 Task: Add an event with the title Interview with Olivia, date '2024/05/21', time 8:50 AM to 10:50 AMand add a description: Analyzing the intended target audience and evaluating how well the campaign resonated with them. This includes assessing the campaign's relevance, messaging, and communication channels used to reach the target audience.Select event color  Graphite . Add location for the event as: Munich, Germany, logged in from the account softage.4@softage.netand send the event invitation to softage.5@softage.net and softage.6@softage.net. Set a reminder for the event Daily
Action: Mouse moved to (80, 98)
Screenshot: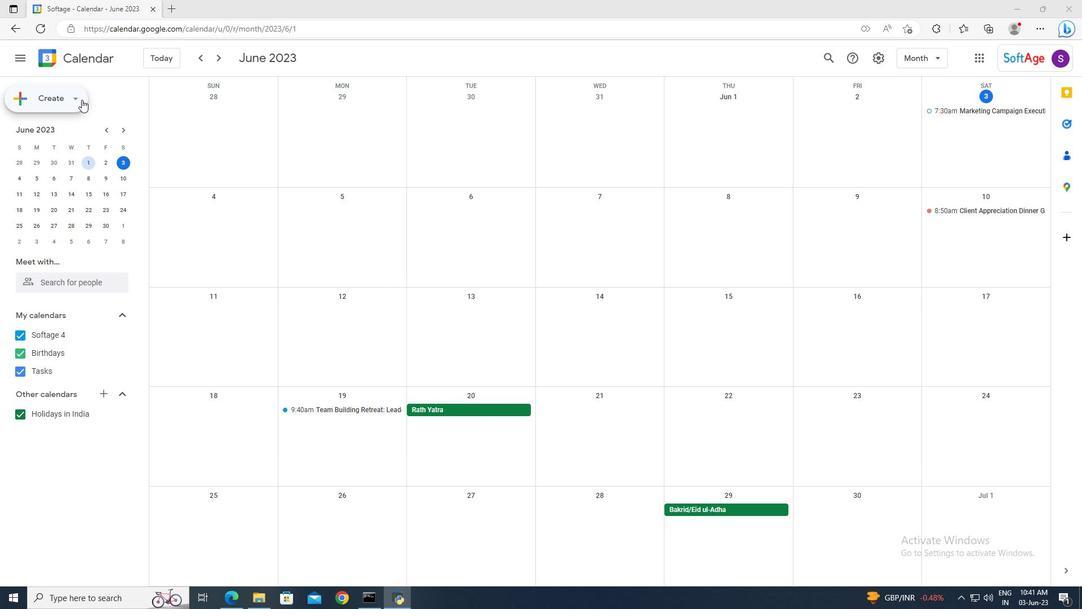 
Action: Mouse pressed left at (80, 98)
Screenshot: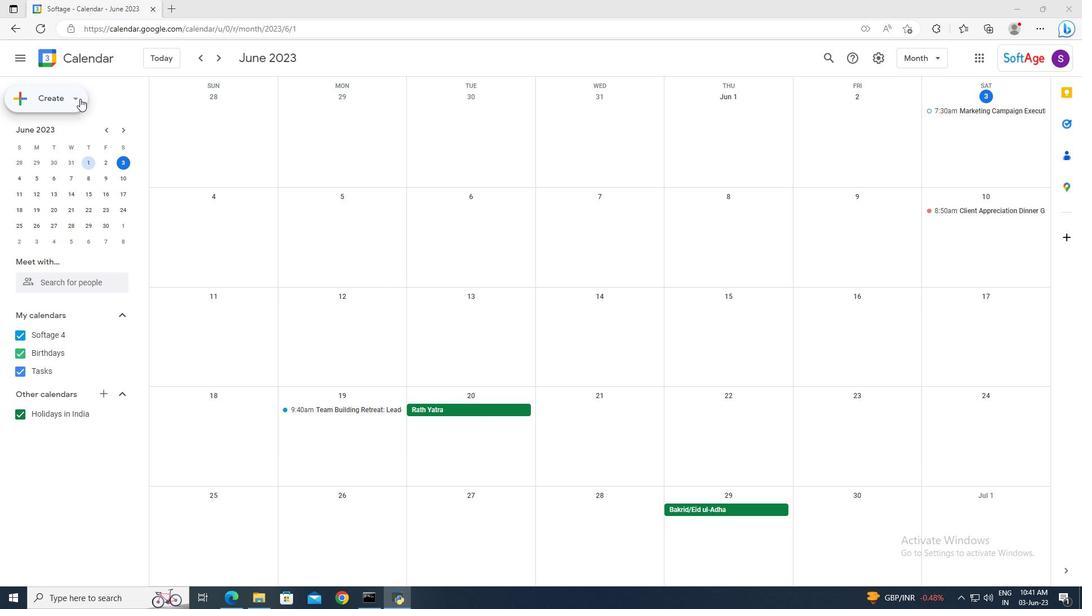 
Action: Mouse moved to (85, 122)
Screenshot: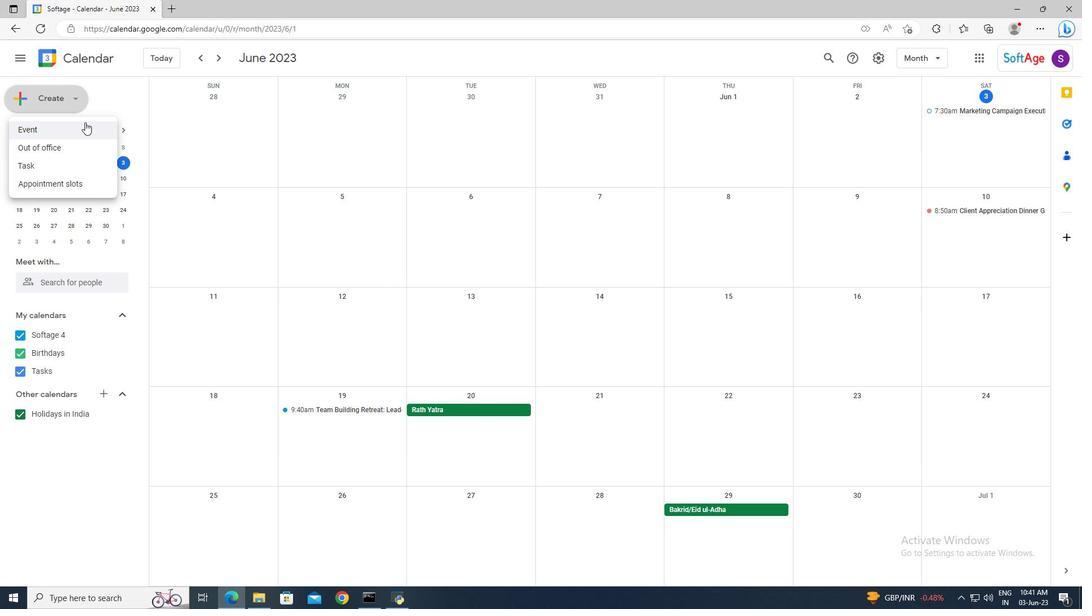 
Action: Mouse pressed left at (85, 122)
Screenshot: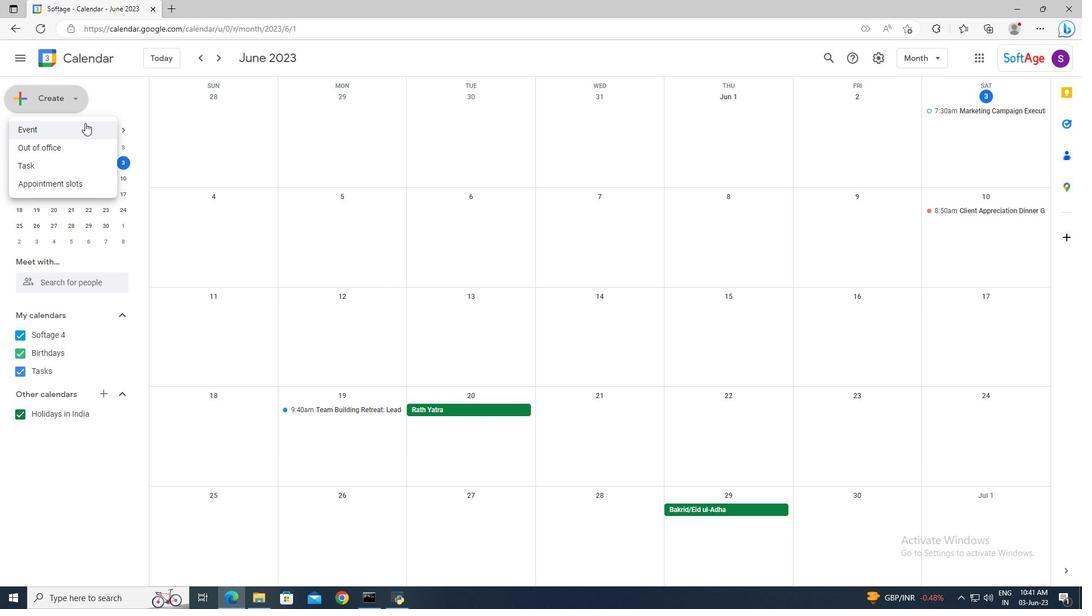 
Action: Mouse moved to (565, 377)
Screenshot: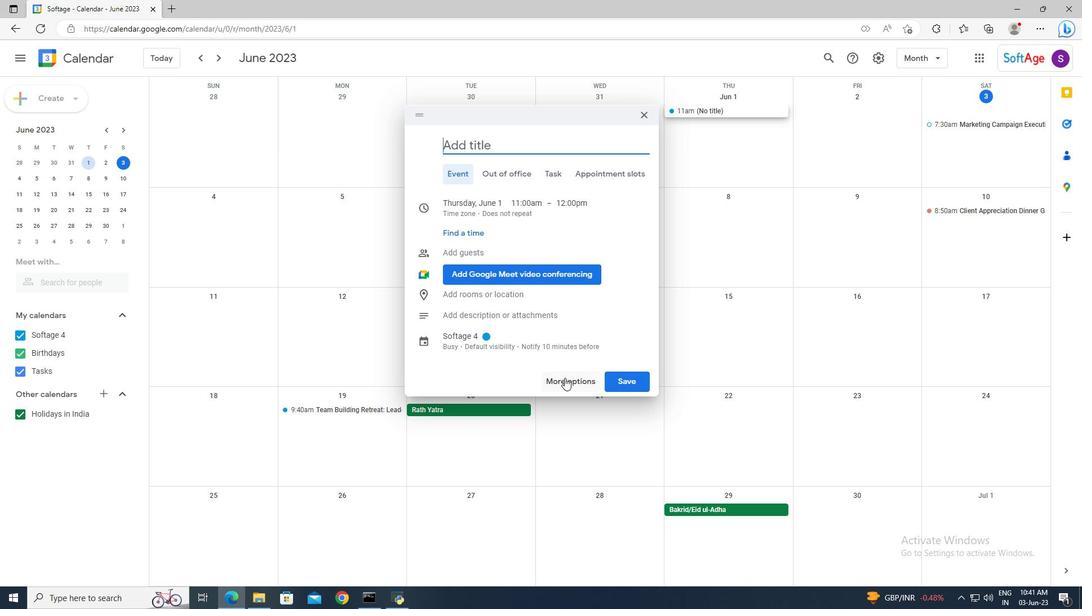 
Action: Mouse pressed left at (565, 377)
Screenshot: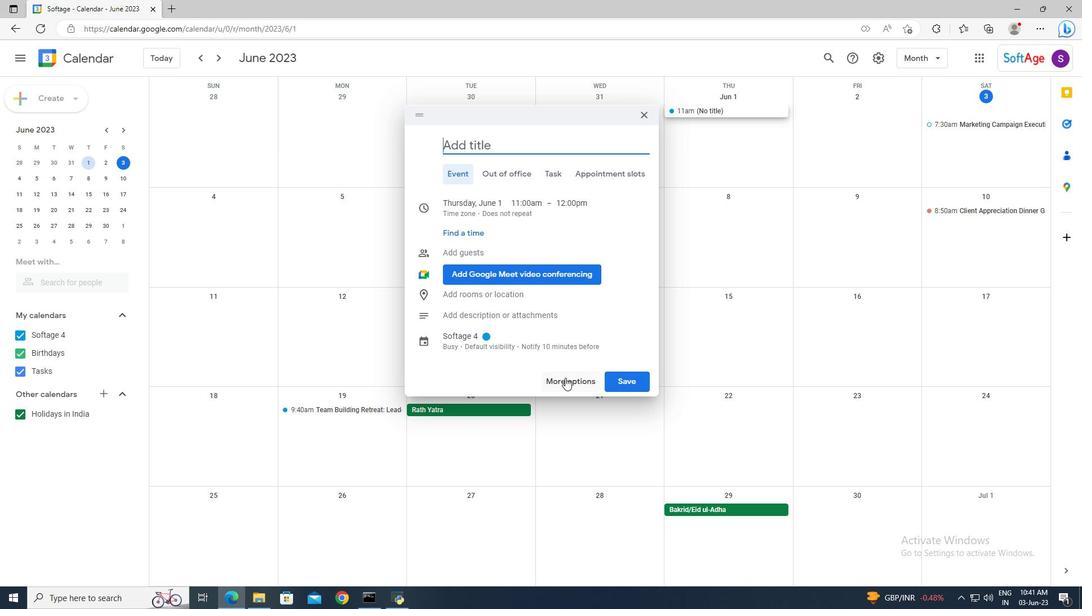 
Action: Mouse moved to (346, 65)
Screenshot: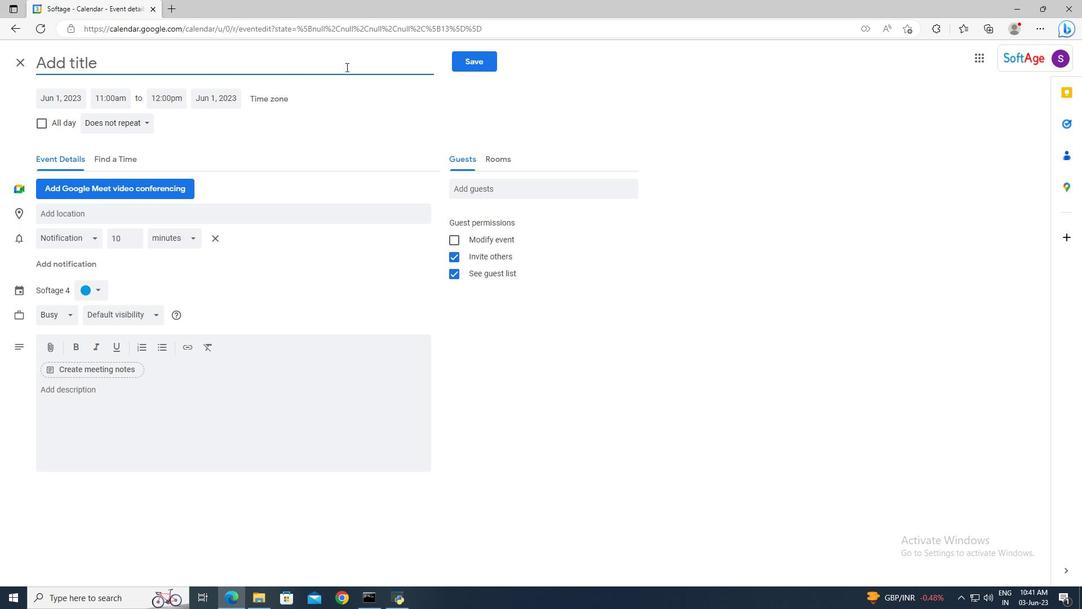 
Action: Mouse pressed left at (346, 65)
Screenshot: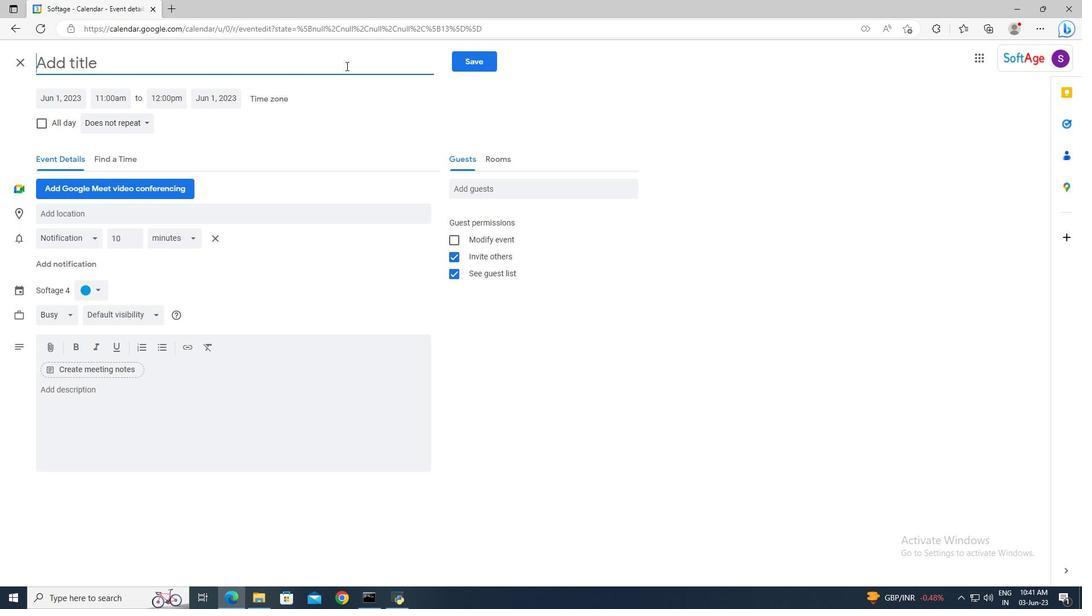 
Action: Key pressed <Key.shift>Interview<Key.space>with<Key.space><Key.shift>Olivia
Screenshot: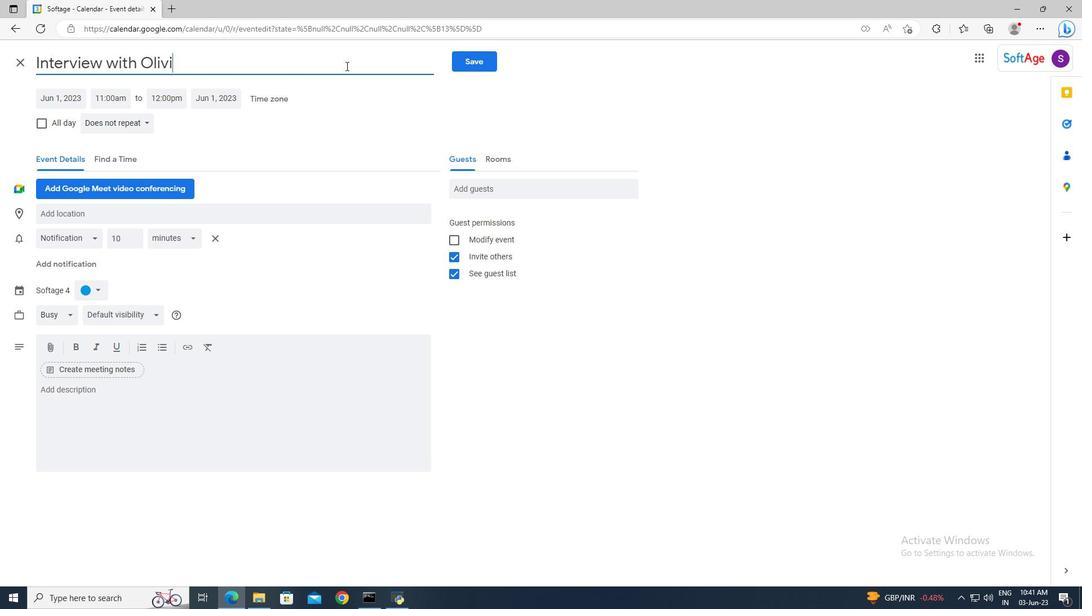 
Action: Mouse moved to (64, 90)
Screenshot: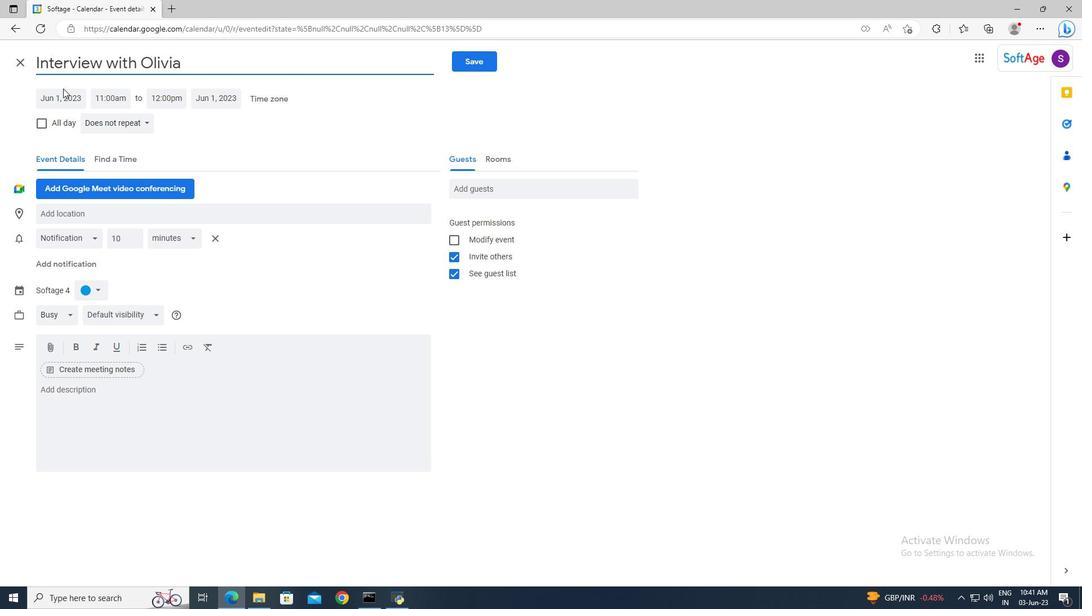 
Action: Mouse pressed left at (64, 90)
Screenshot: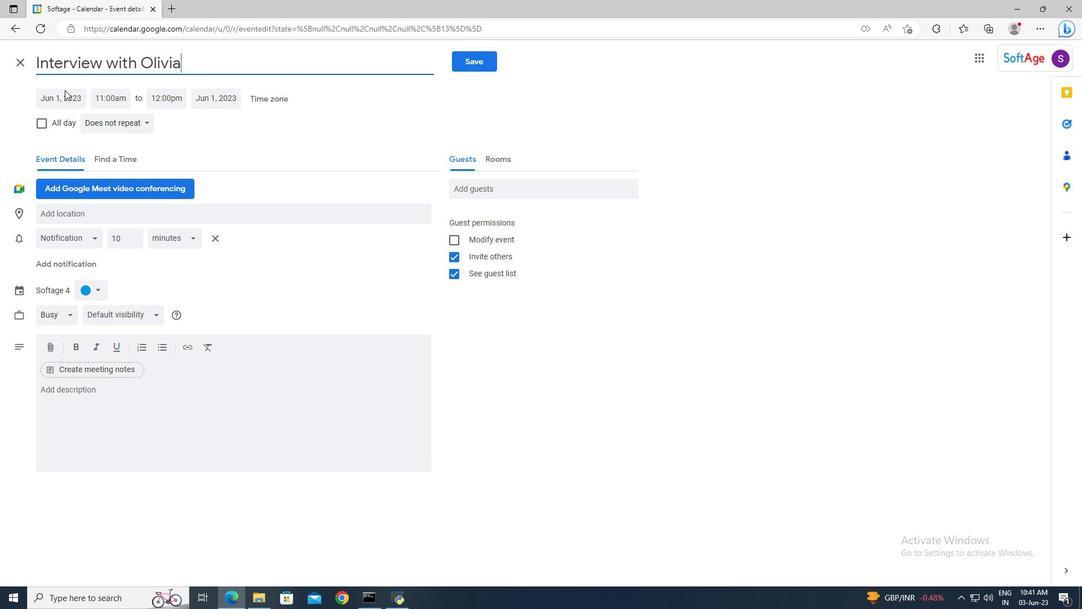 
Action: Mouse moved to (181, 125)
Screenshot: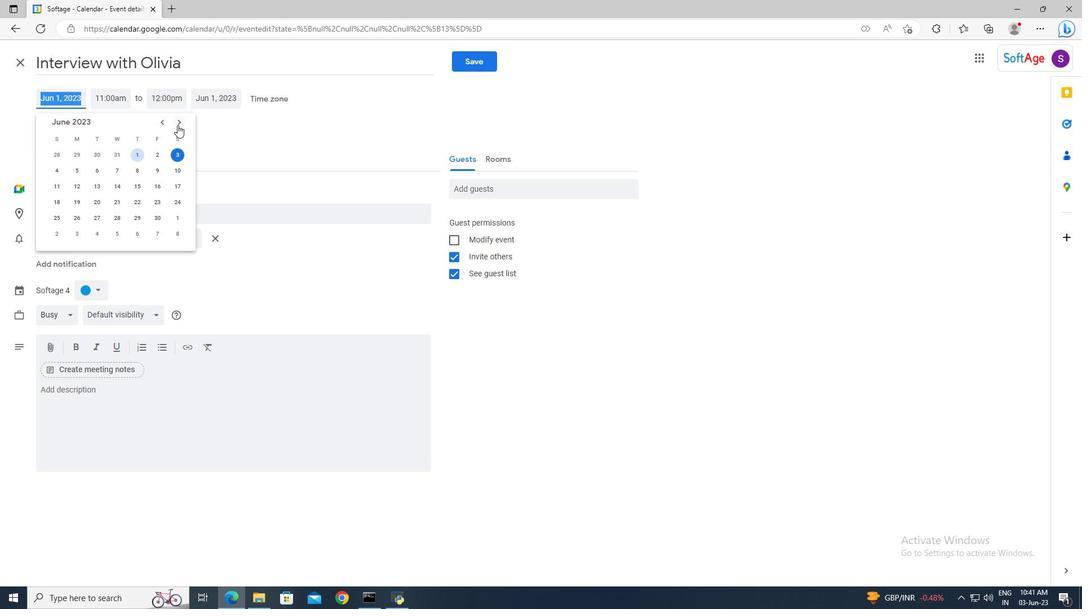 
Action: Mouse pressed left at (181, 125)
Screenshot: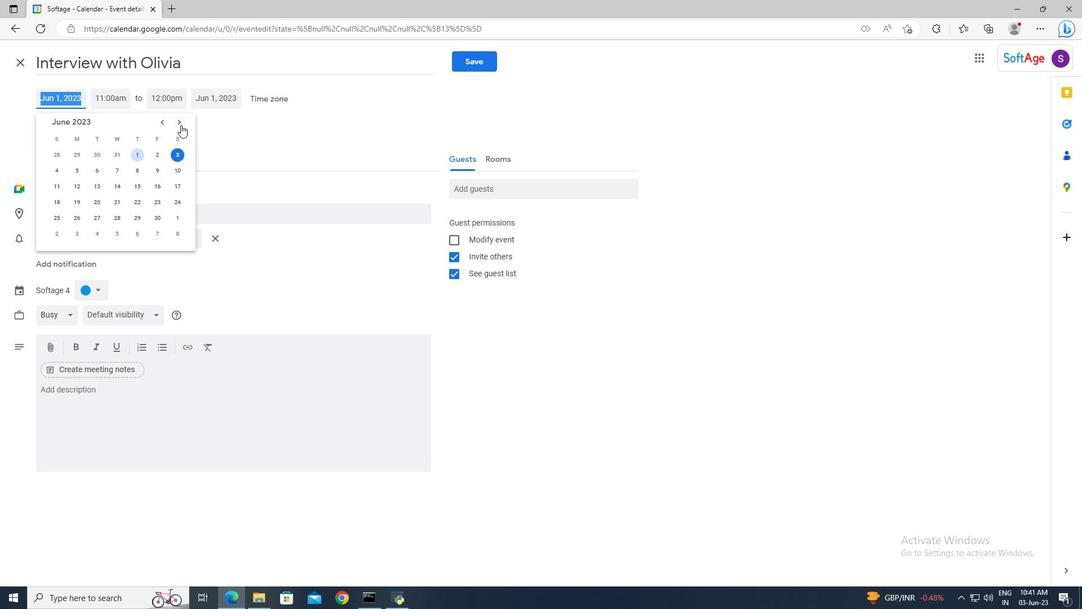 
Action: Mouse pressed left at (181, 125)
Screenshot: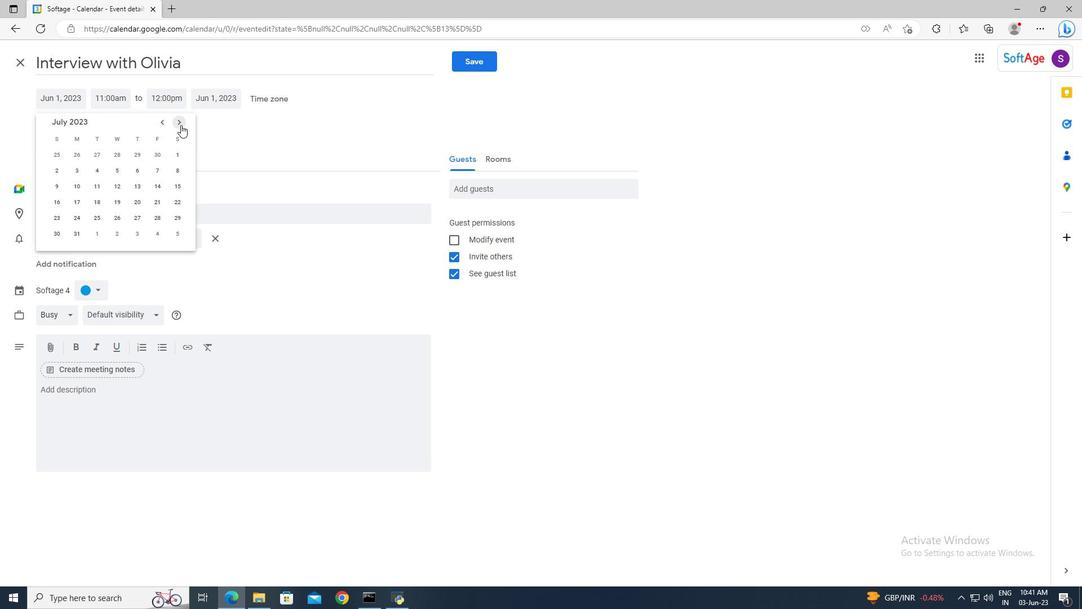 
Action: Mouse pressed left at (181, 125)
Screenshot: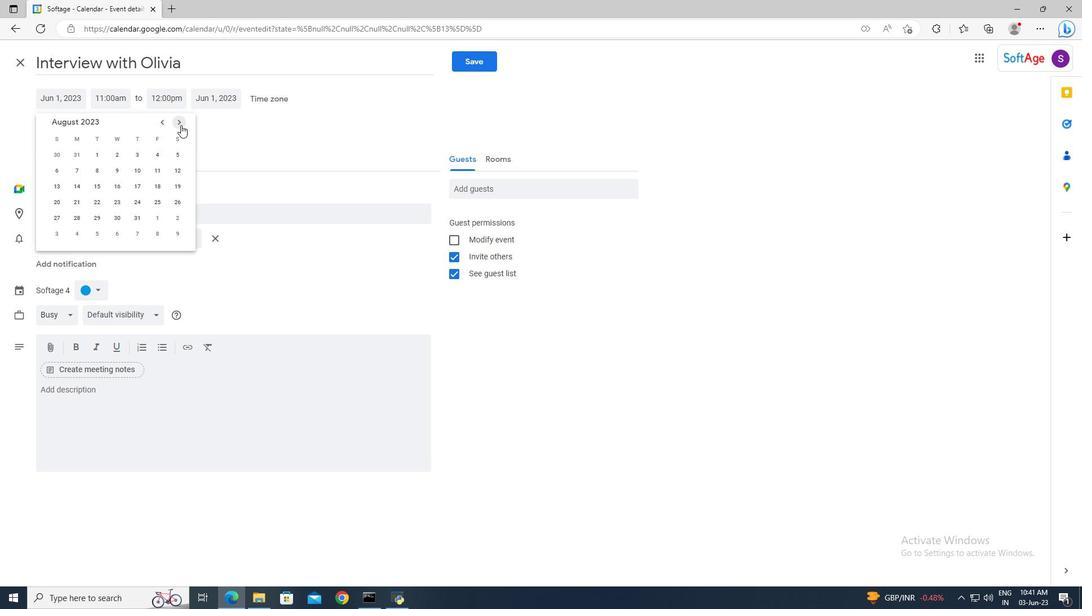 
Action: Mouse pressed left at (181, 125)
Screenshot: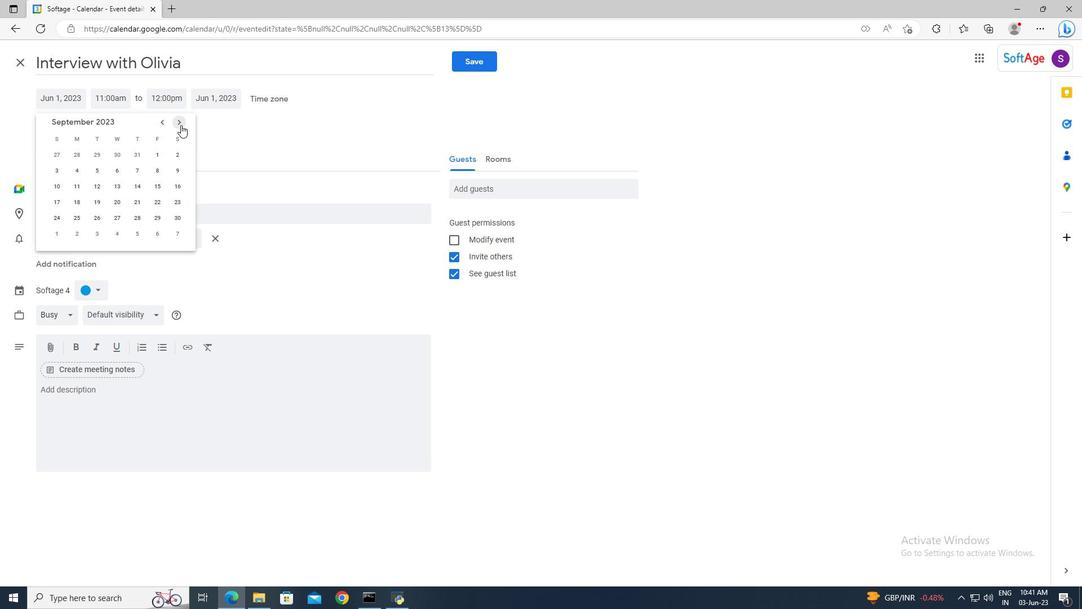 
Action: Mouse pressed left at (181, 125)
Screenshot: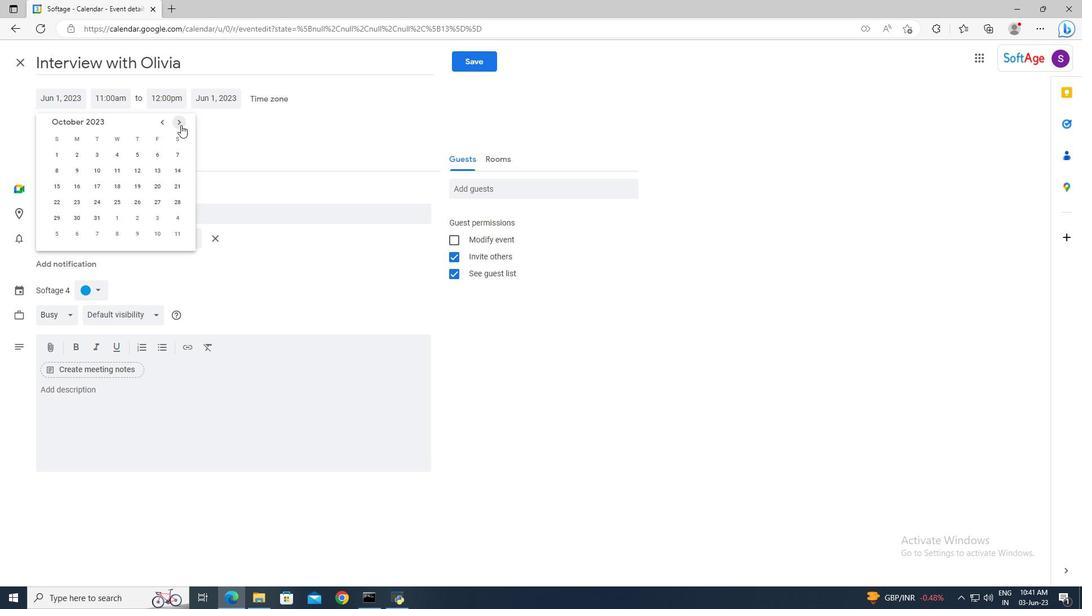 
Action: Mouse pressed left at (181, 125)
Screenshot: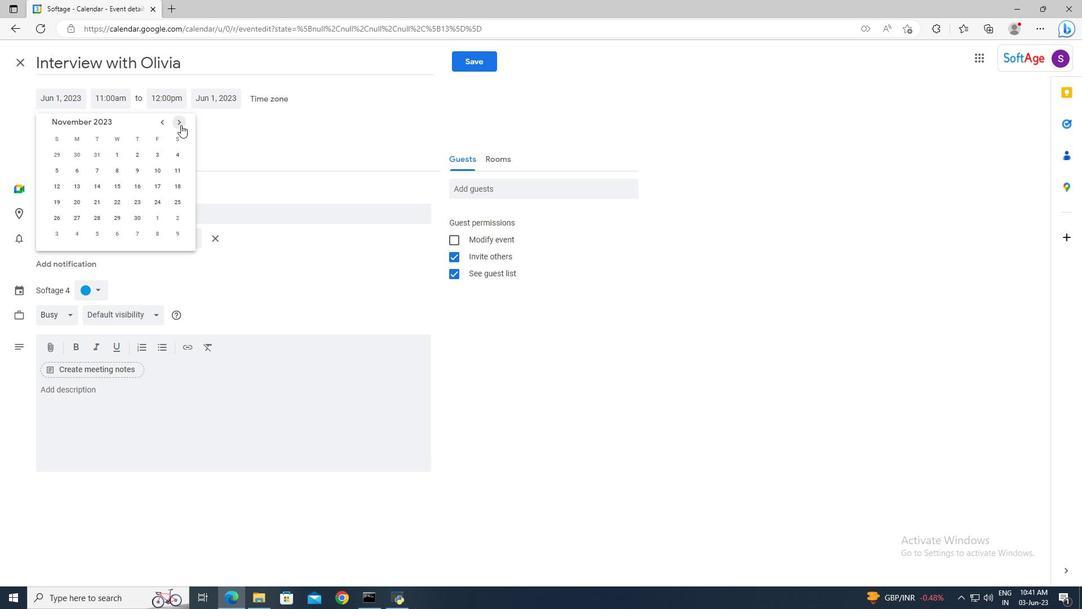 
Action: Mouse pressed left at (181, 125)
Screenshot: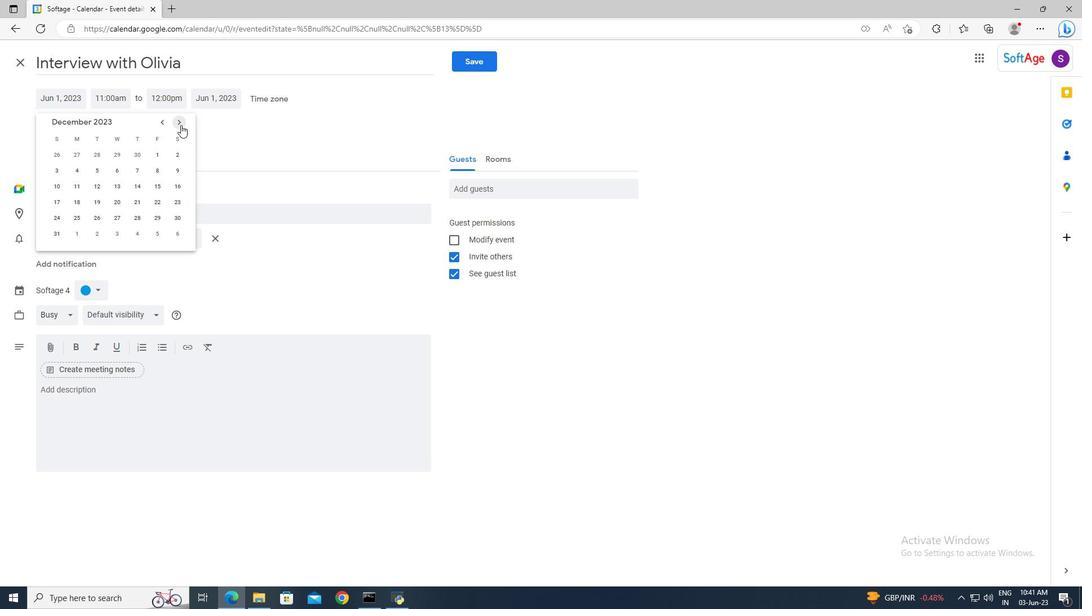 
Action: Mouse pressed left at (181, 125)
Screenshot: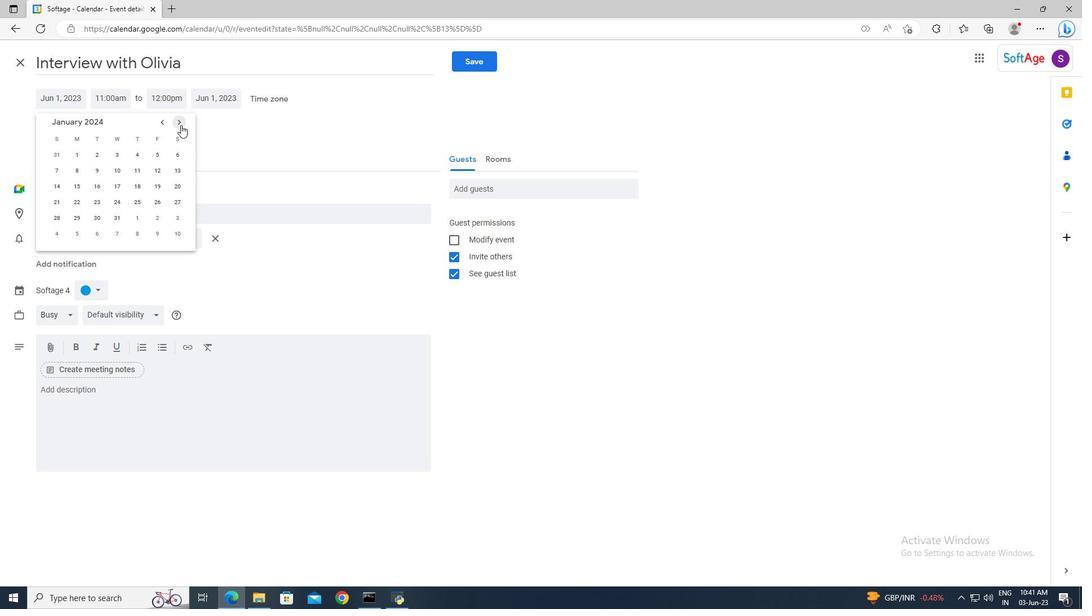
Action: Mouse pressed left at (181, 125)
Screenshot: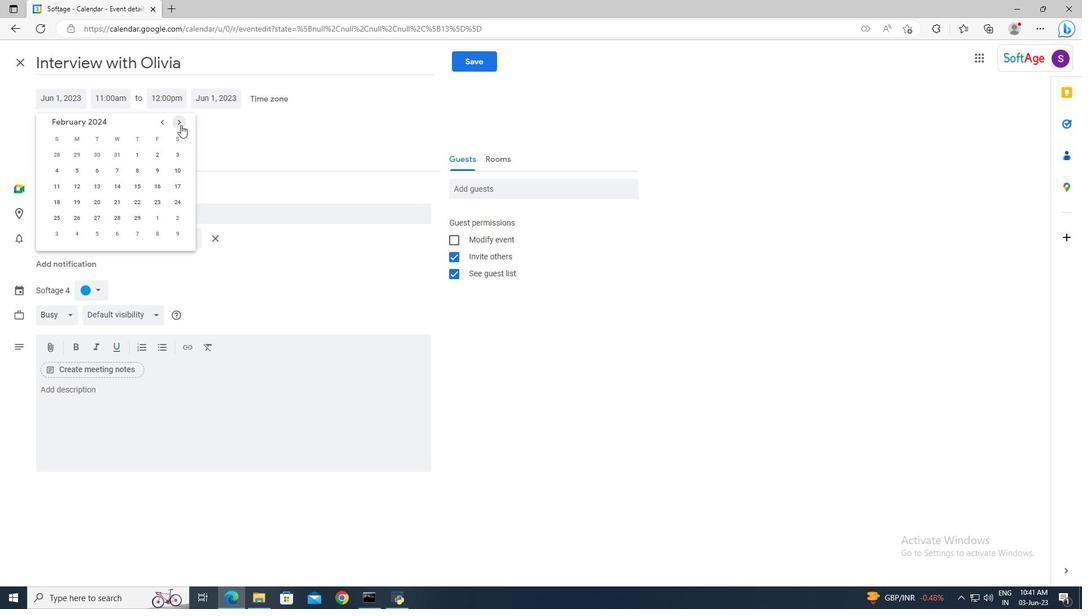 
Action: Mouse pressed left at (181, 125)
Screenshot: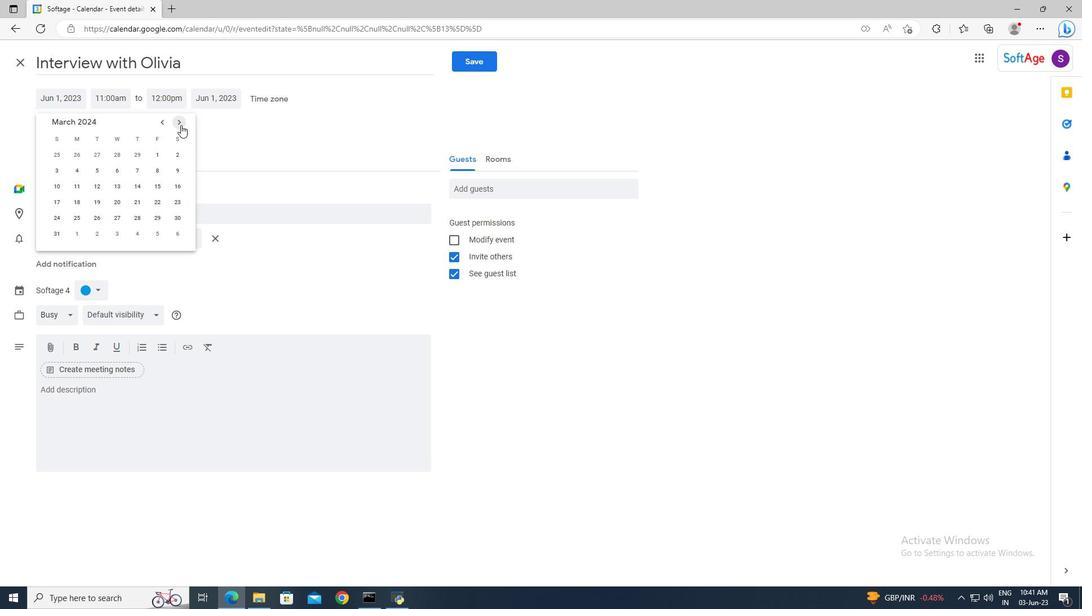 
Action: Mouse pressed left at (181, 125)
Screenshot: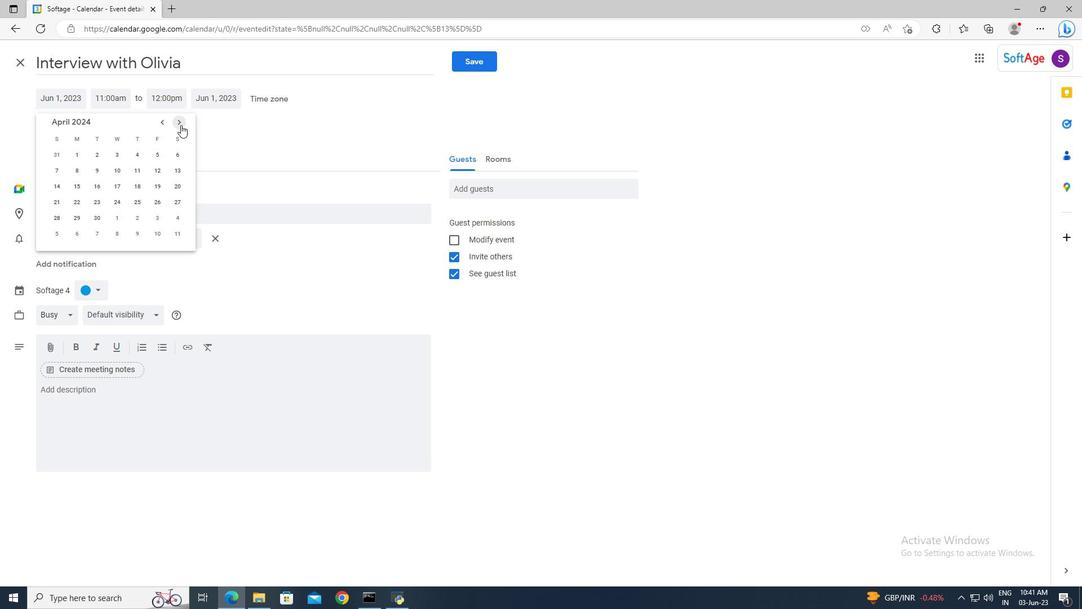 
Action: Mouse moved to (93, 200)
Screenshot: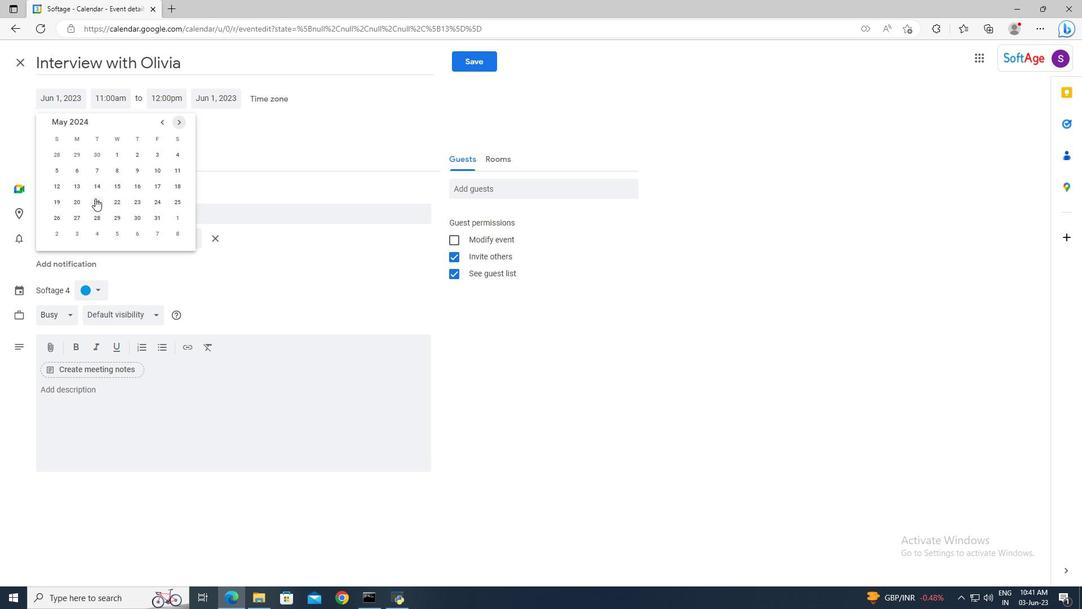 
Action: Mouse pressed left at (93, 200)
Screenshot: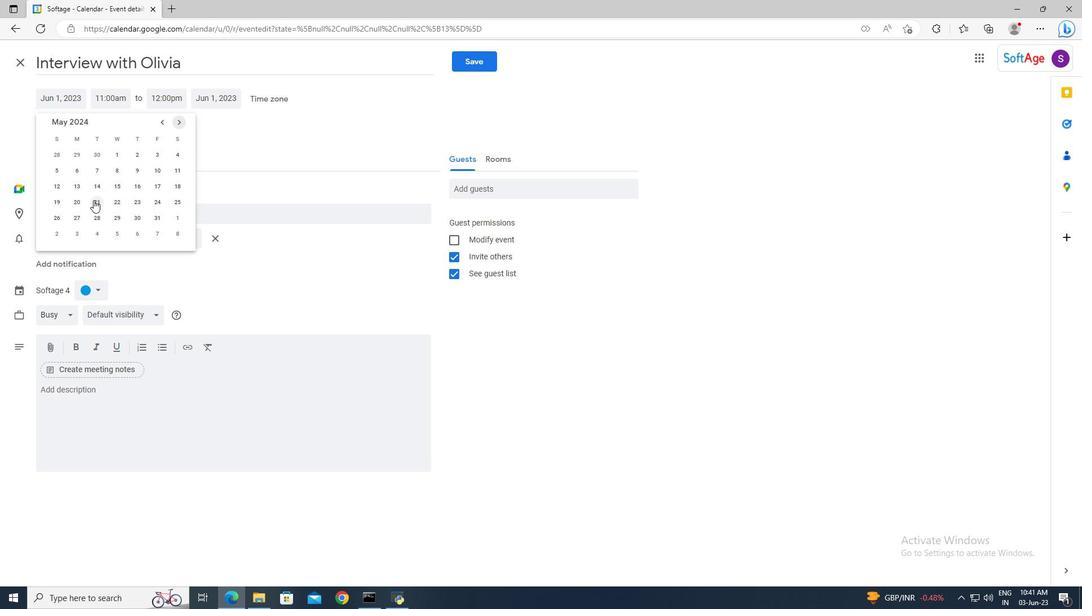 
Action: Mouse moved to (125, 103)
Screenshot: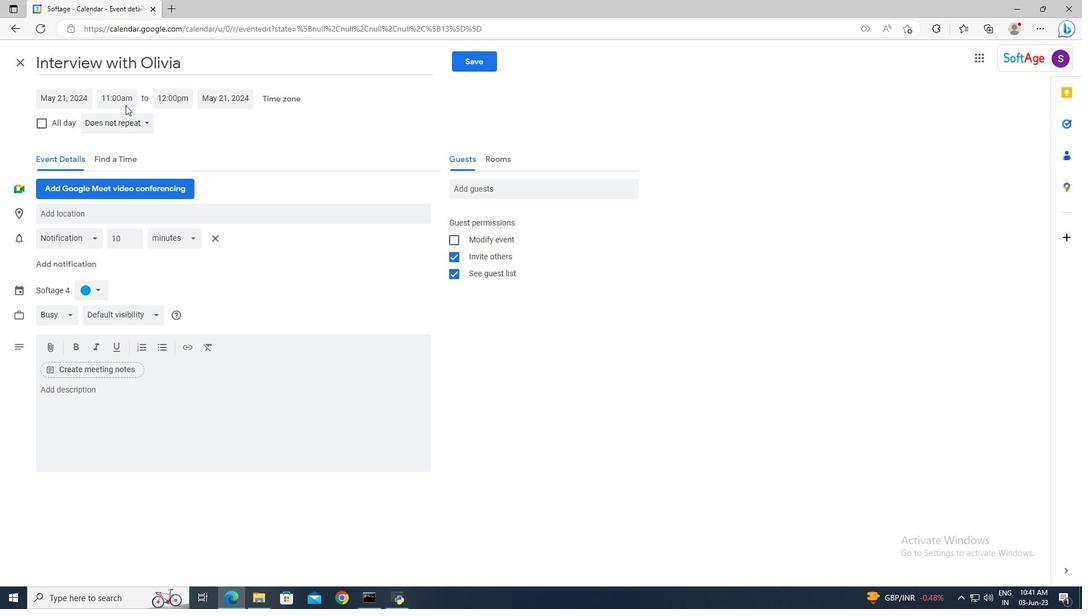 
Action: Mouse pressed left at (125, 103)
Screenshot: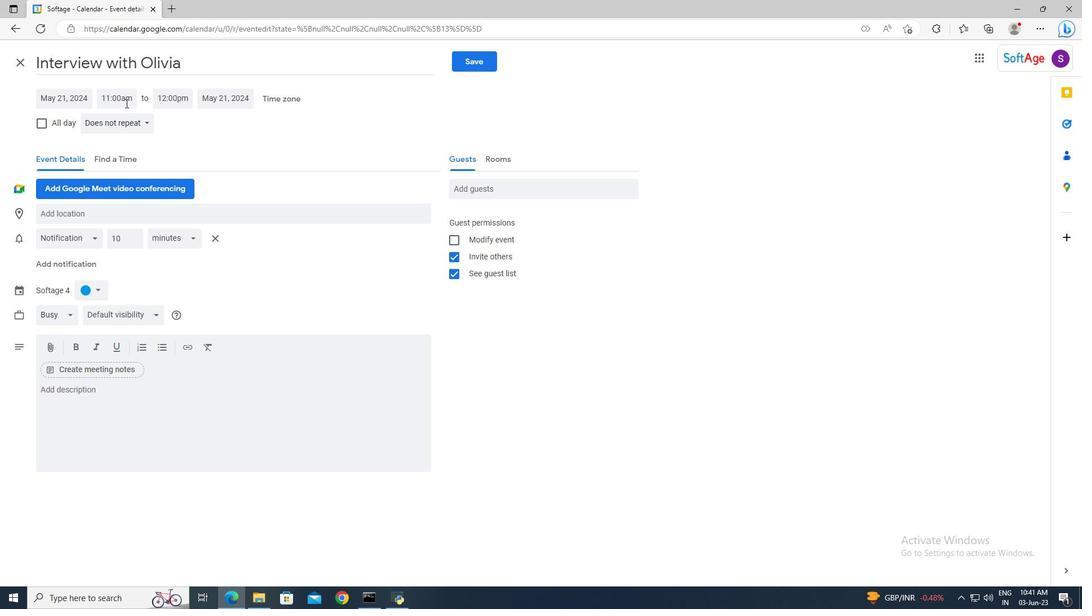 
Action: Key pressed 8<Key.shift>:50am<Key.enter><Key.tab>10<Key.shift>:50<Key.enter>
Screenshot: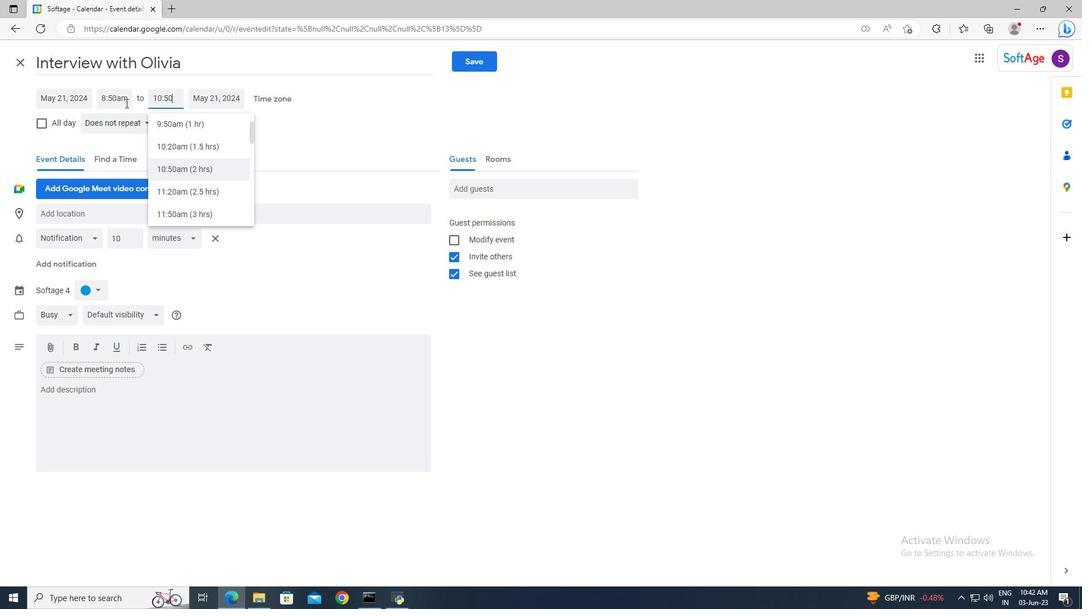 
Action: Mouse moved to (112, 391)
Screenshot: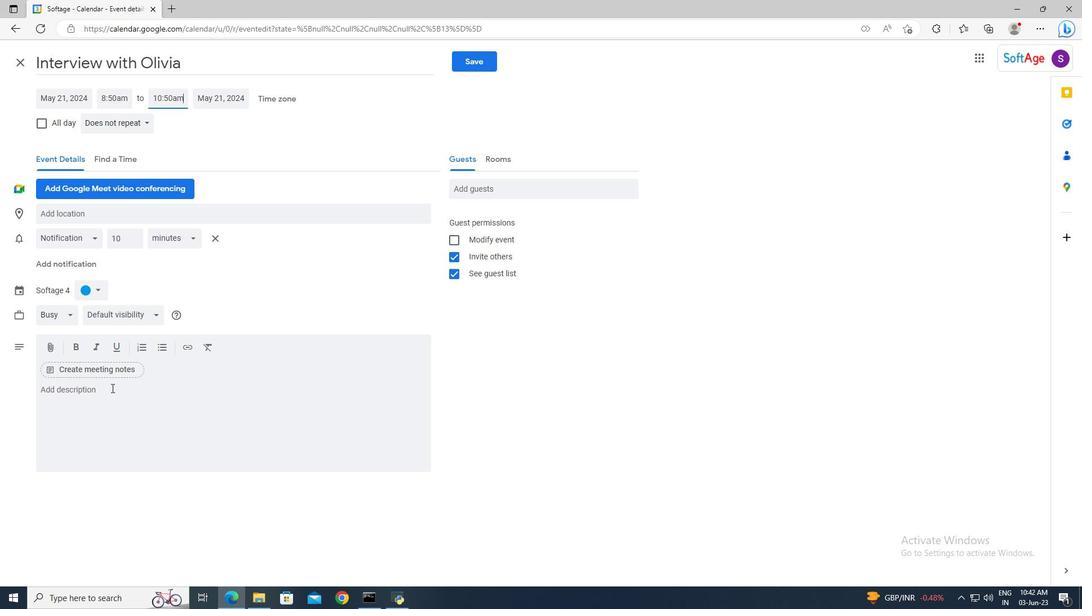 
Action: Mouse pressed left at (112, 391)
Screenshot: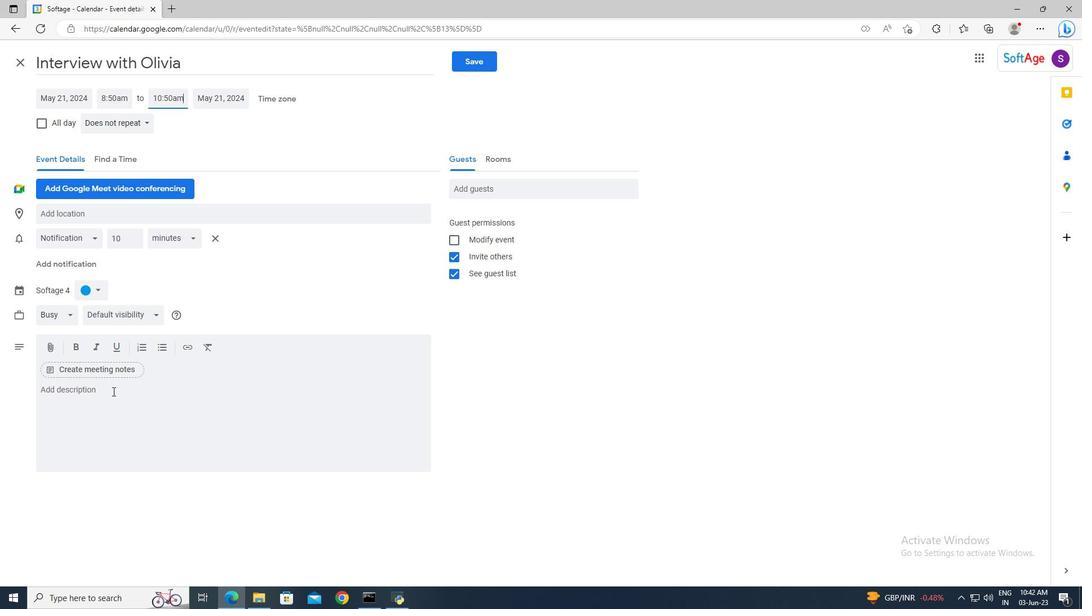 
Action: Key pressed <Key.shift>Analyzing<Key.space>the<Key.space>intended<Key.space>target<Key.space>audience<Key.space>and<Key.space>evaluating<Key.space>how<Key.space>well<Key.space>the<Key.space>campaign<Key.space>resonated<Key.space>with<Key.space>them.<Key.space><Key.shift><Key.shift><Key.shift><Key.shift><Key.shift><Key.shift><Key.shift>This<Key.space>includes<Key.space>assessing<Key.space>the<Key.space>campaign's<Key.space>reve<Key.backspace><Key.backspace>levance,<Key.space>messaging,<Key.space>and<Key.space>communication<Key.space>channels<Key.space>used<Key.space>to<Key.space>reach<Key.space>the<Key.space>target<Key.space>audience.
Screenshot: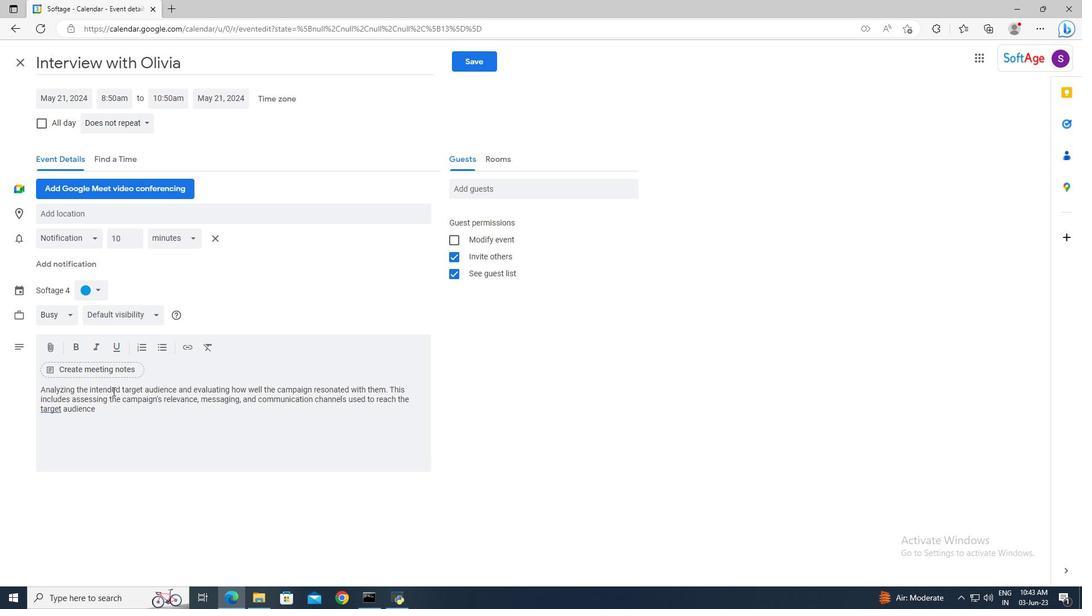 
Action: Mouse moved to (98, 293)
Screenshot: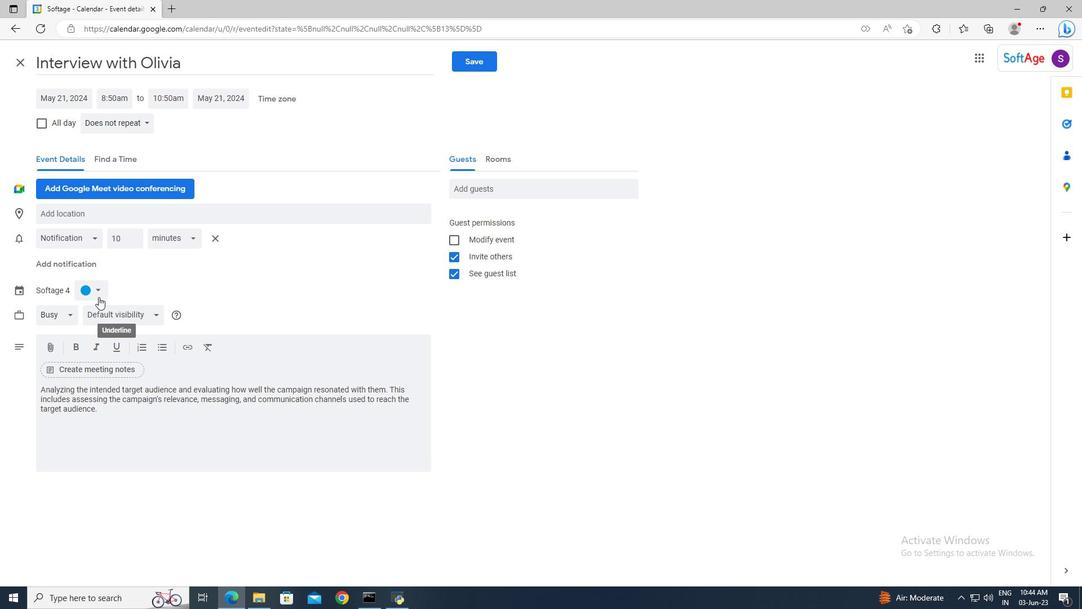 
Action: Mouse pressed left at (98, 293)
Screenshot: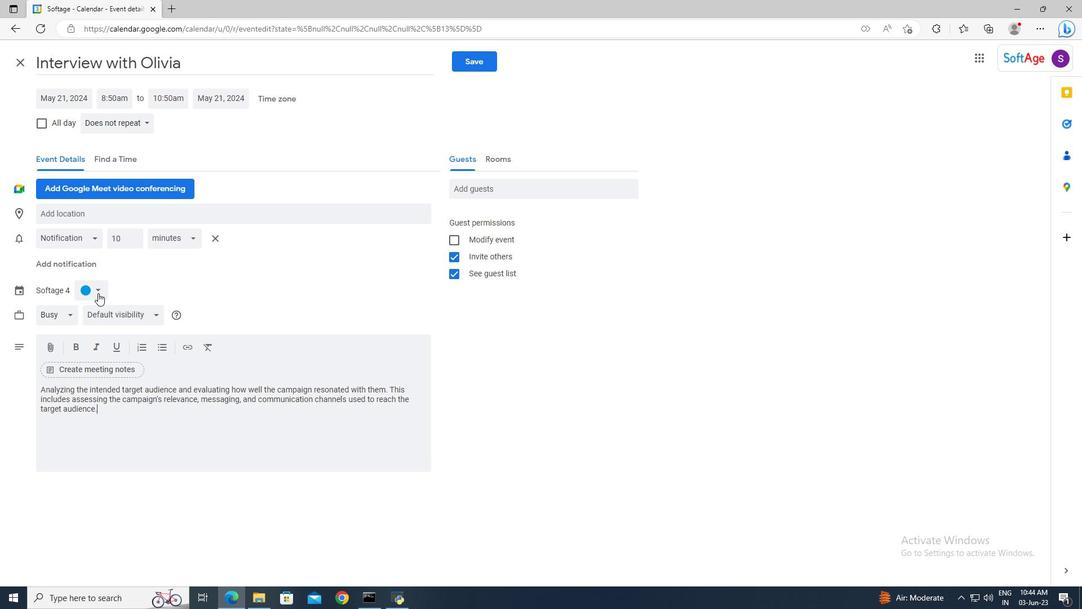 
Action: Mouse moved to (86, 358)
Screenshot: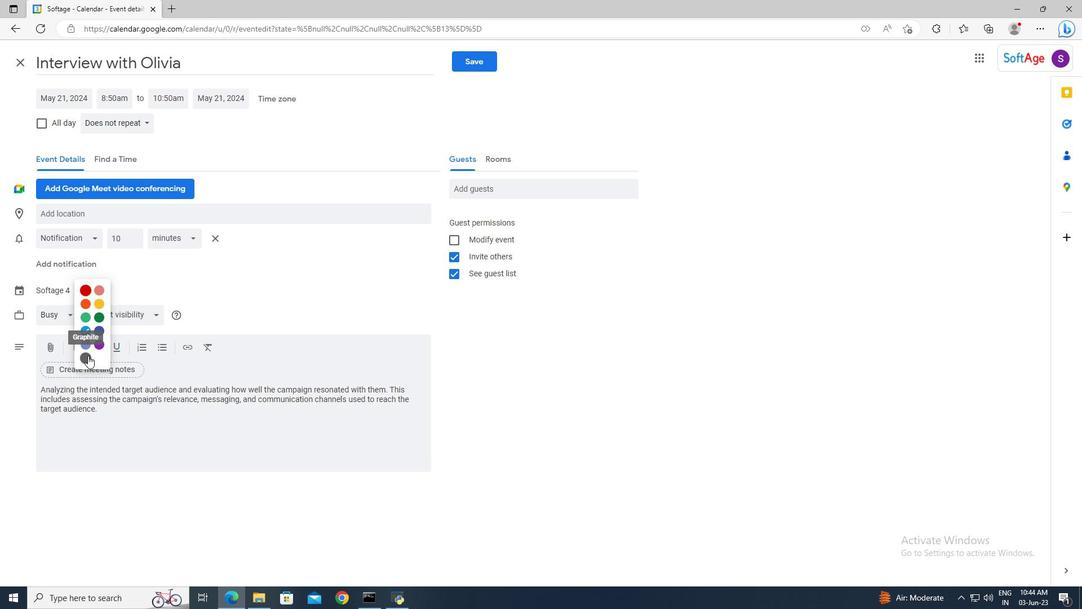 
Action: Mouse pressed left at (86, 358)
Screenshot: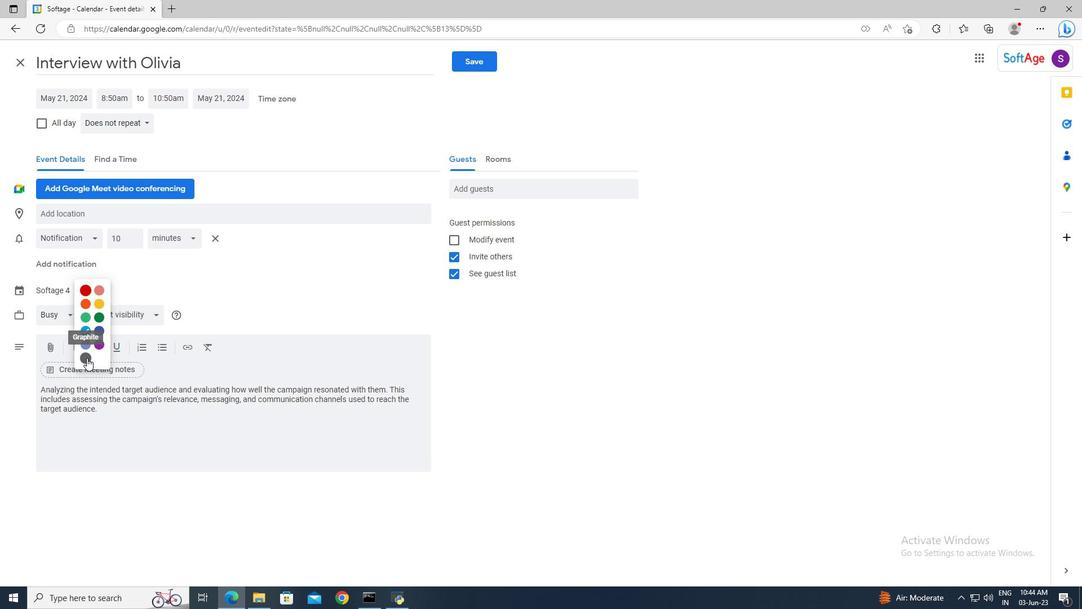 
Action: Mouse moved to (85, 216)
Screenshot: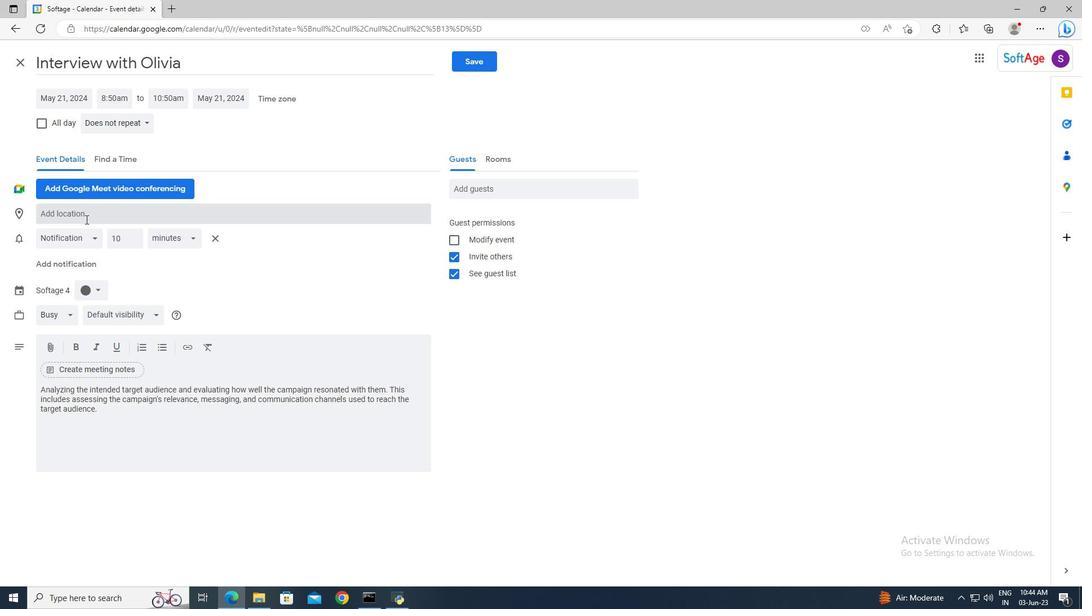 
Action: Mouse pressed left at (85, 216)
Screenshot: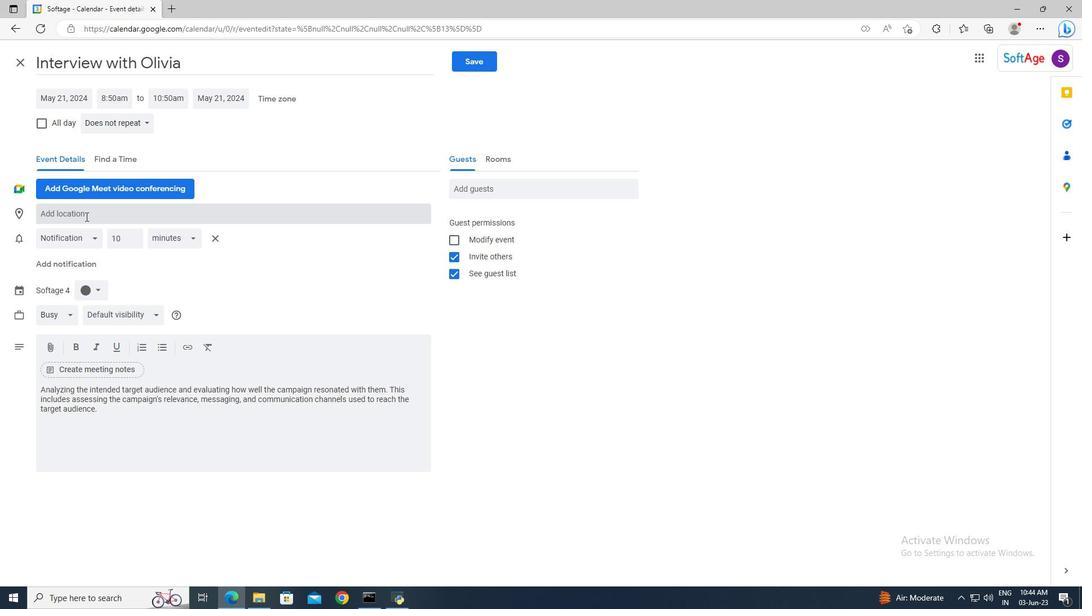 
Action: Key pressed <Key.shift>Munich,<Key.space><Key.shift>Germany
Screenshot: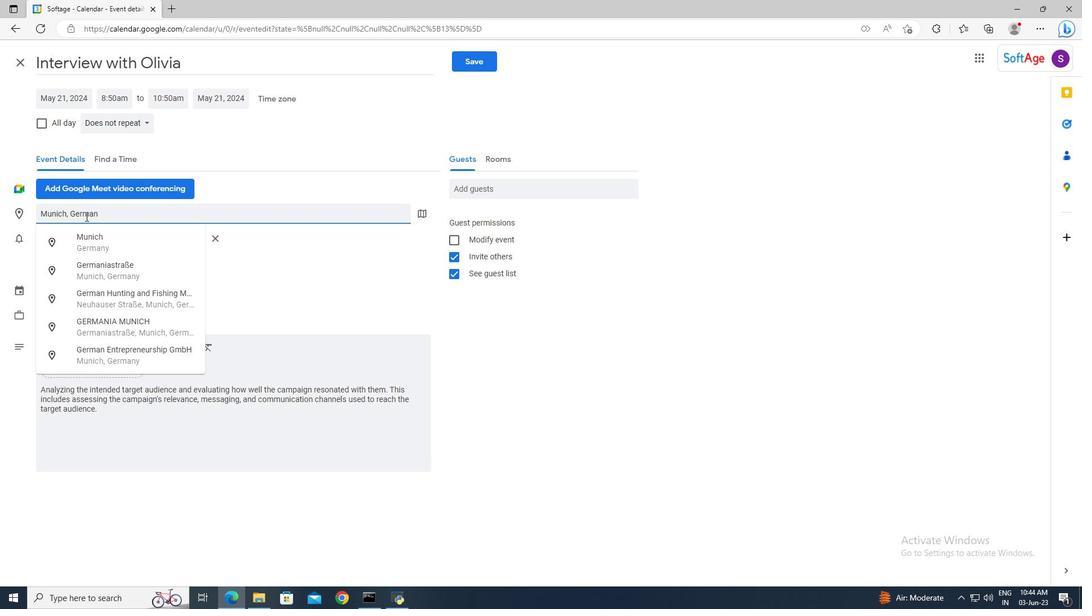 
Action: Mouse moved to (103, 237)
Screenshot: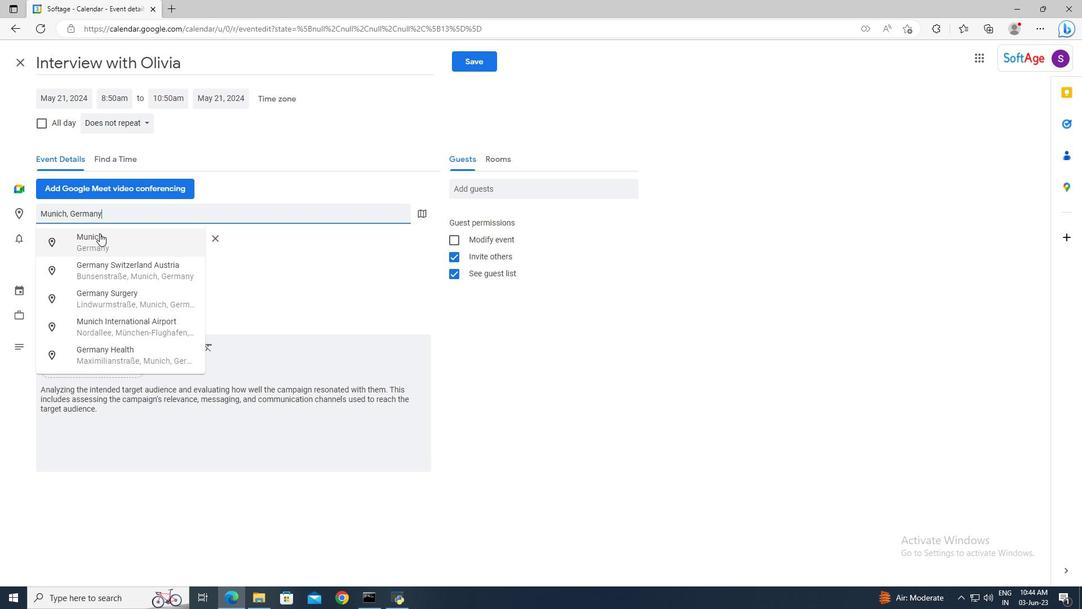 
Action: Mouse pressed left at (103, 237)
Screenshot: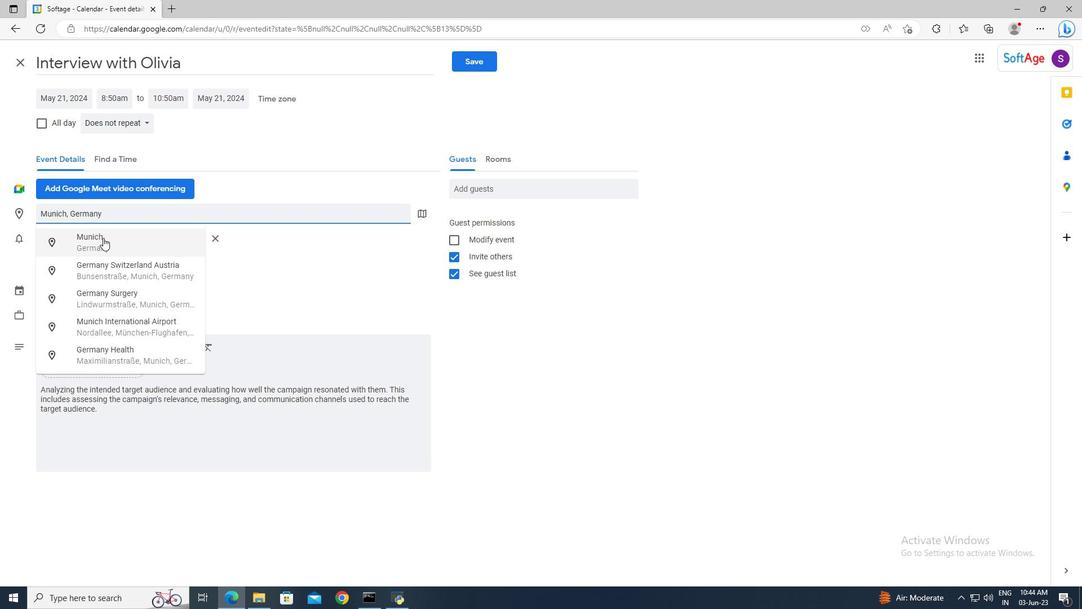 
Action: Mouse moved to (456, 188)
Screenshot: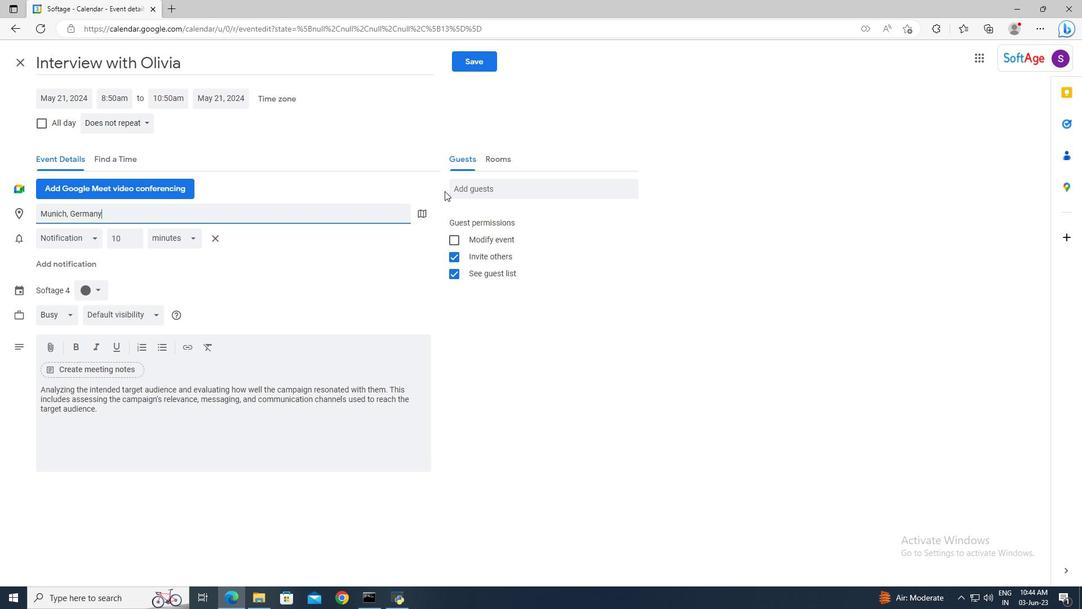 
Action: Mouse pressed left at (456, 188)
Screenshot: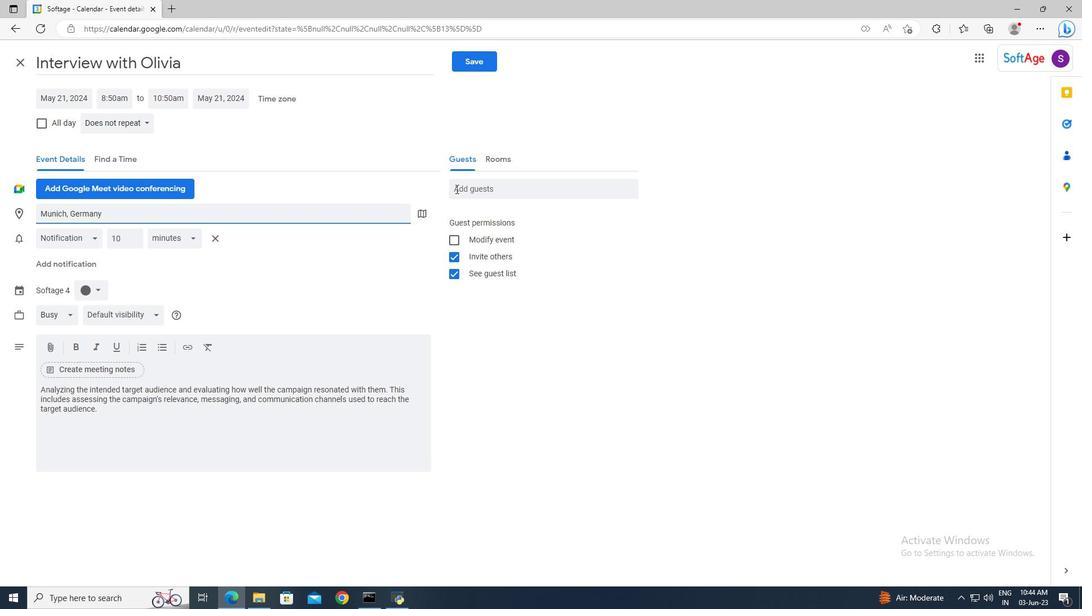 
Action: Key pressed softage.5<Key.shift>@softage.net<Key.enter>softage.6<Key.shift>@softage.net<Key.enter>
Screenshot: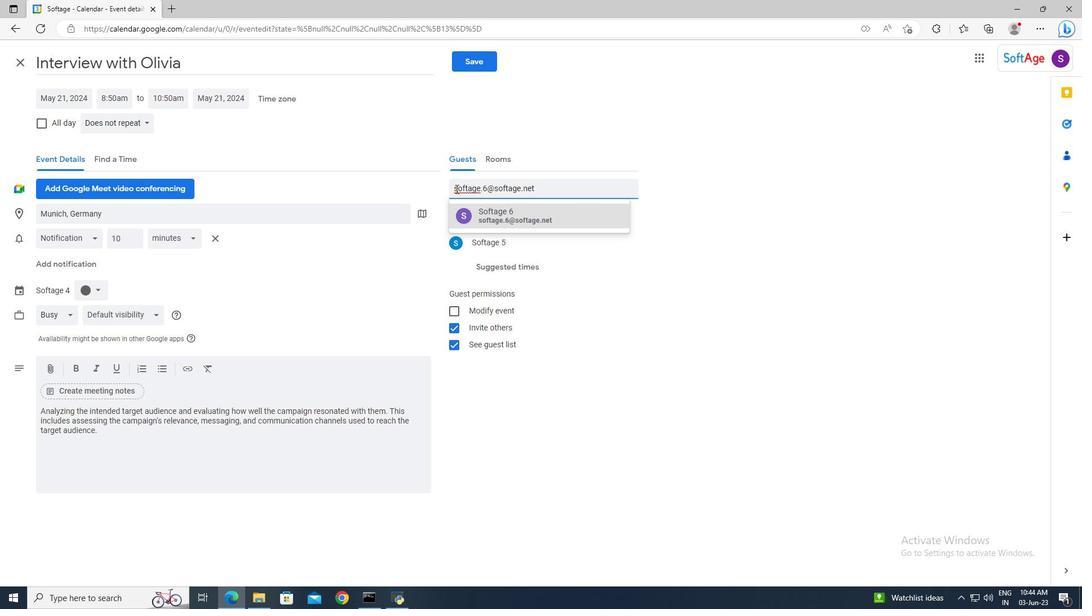 
Action: Mouse moved to (148, 122)
Screenshot: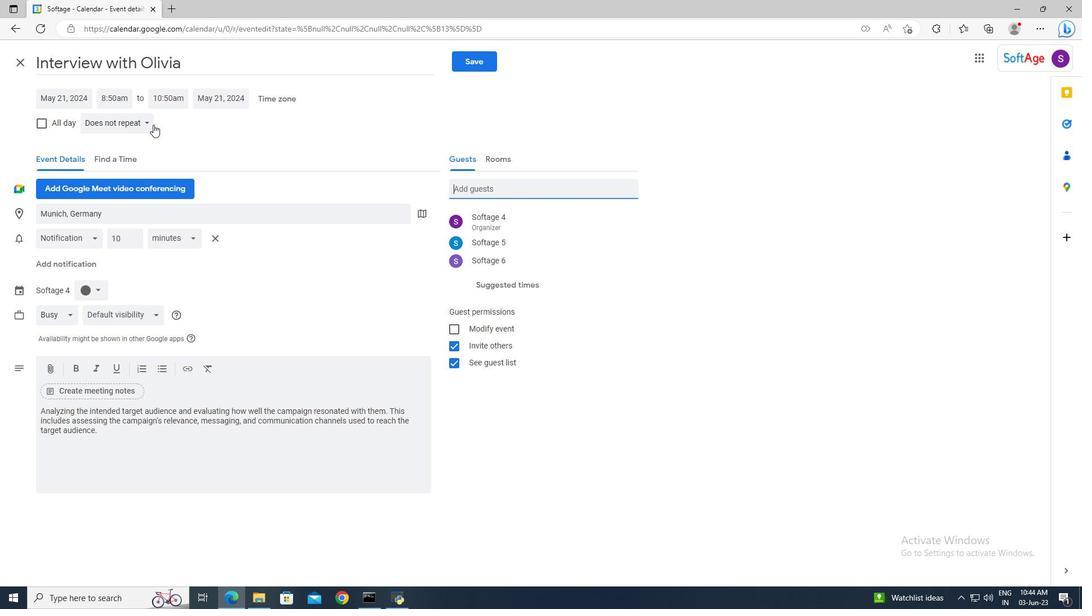 
Action: Mouse pressed left at (148, 122)
Screenshot: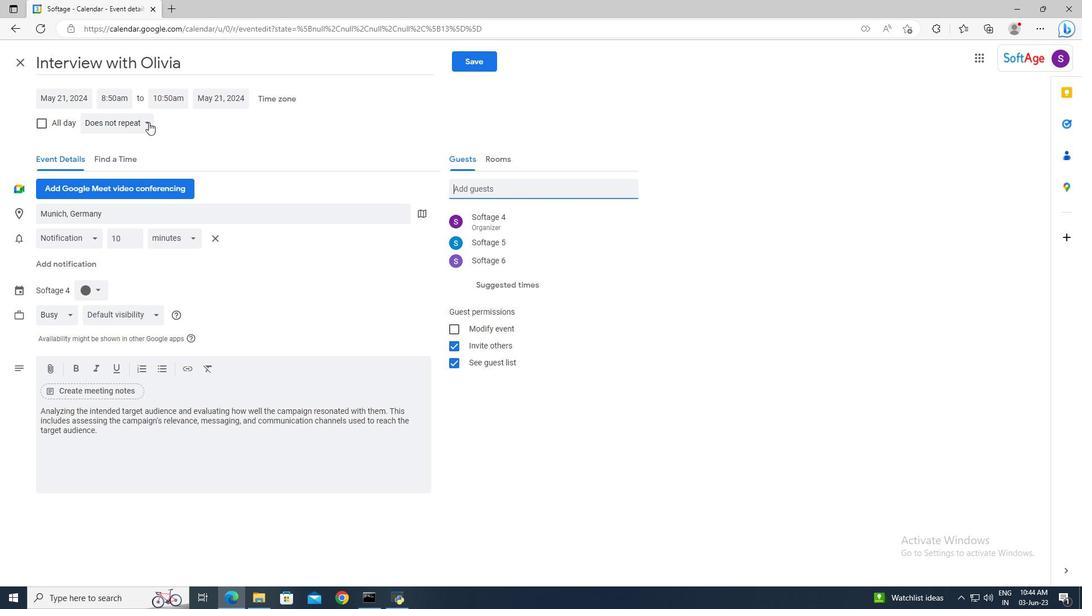 
Action: Mouse moved to (147, 143)
Screenshot: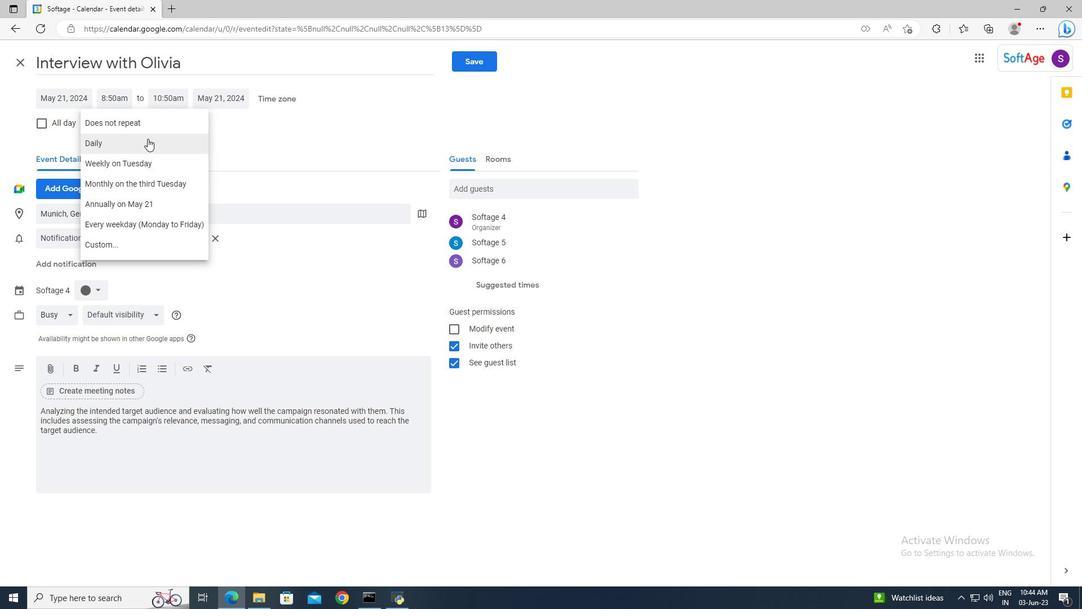 
Action: Mouse pressed left at (147, 143)
Screenshot: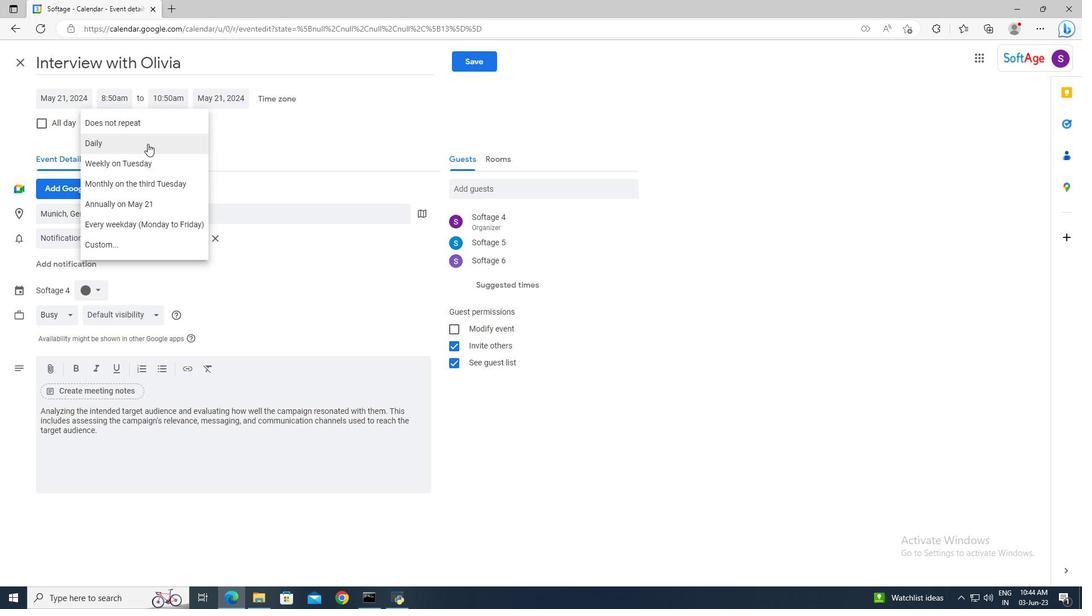 
Action: Mouse moved to (466, 67)
Screenshot: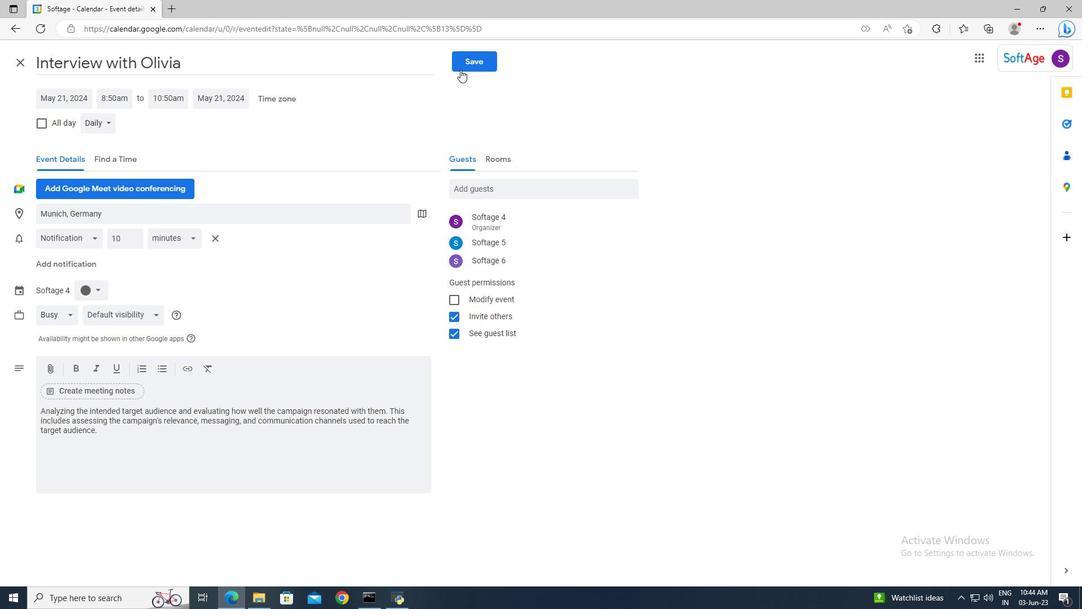 
Action: Mouse pressed left at (466, 67)
Screenshot: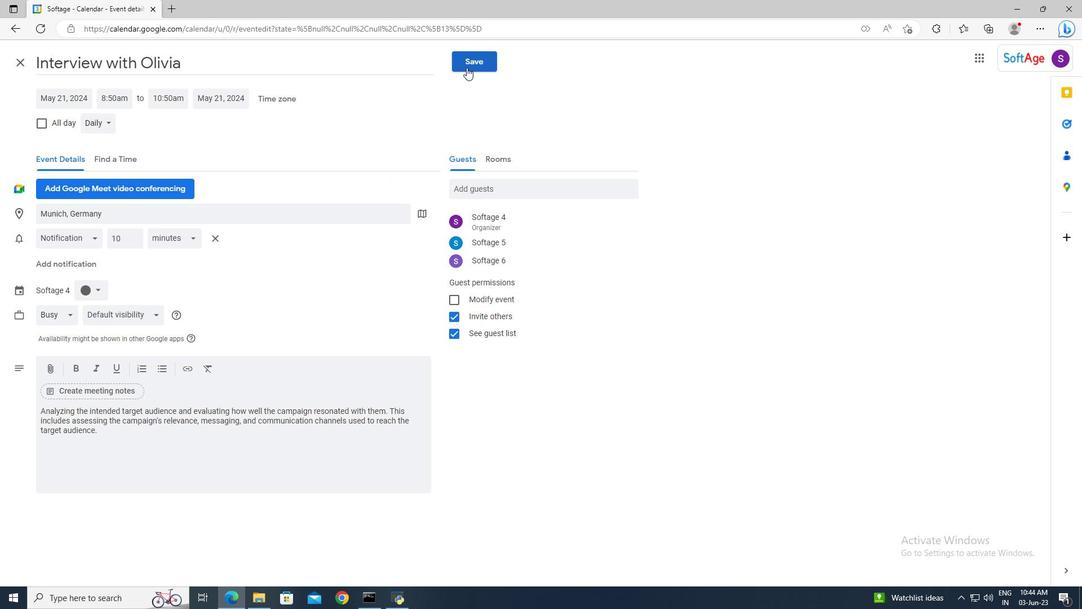 
Action: Mouse moved to (654, 345)
Screenshot: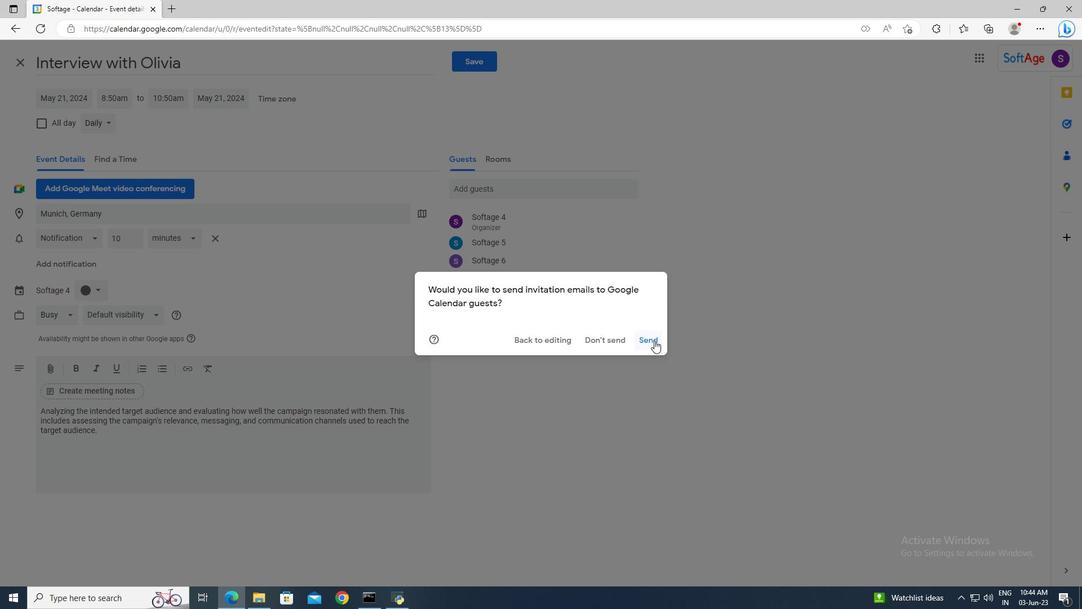 
Action: Mouse pressed left at (654, 345)
Screenshot: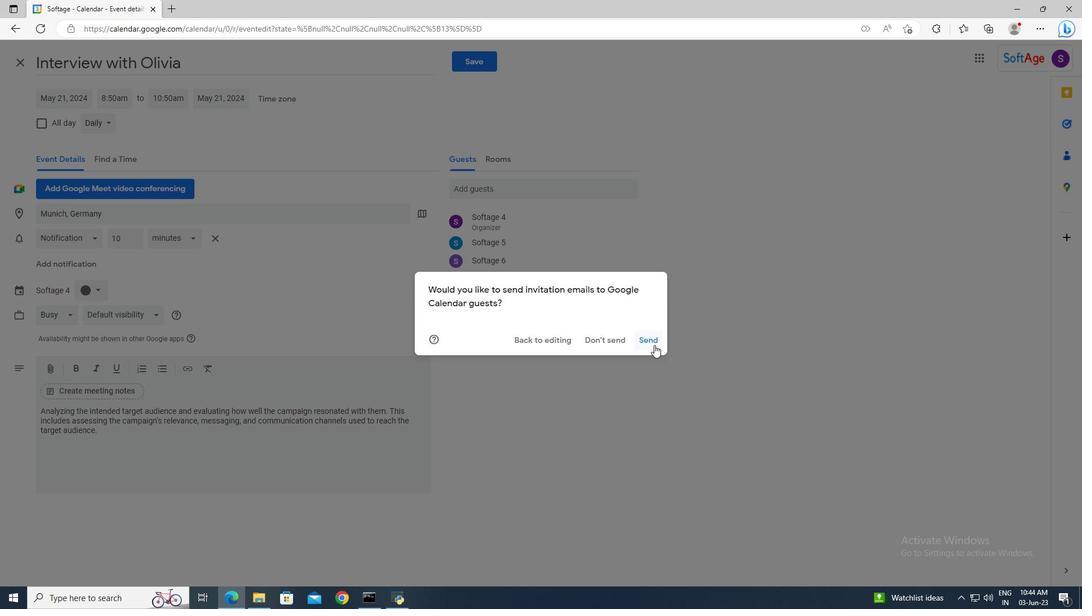 
